 Task: Go to My Albums and search ans select Image "Image B.jpg"
Action: Mouse moved to (164, 40)
Screenshot: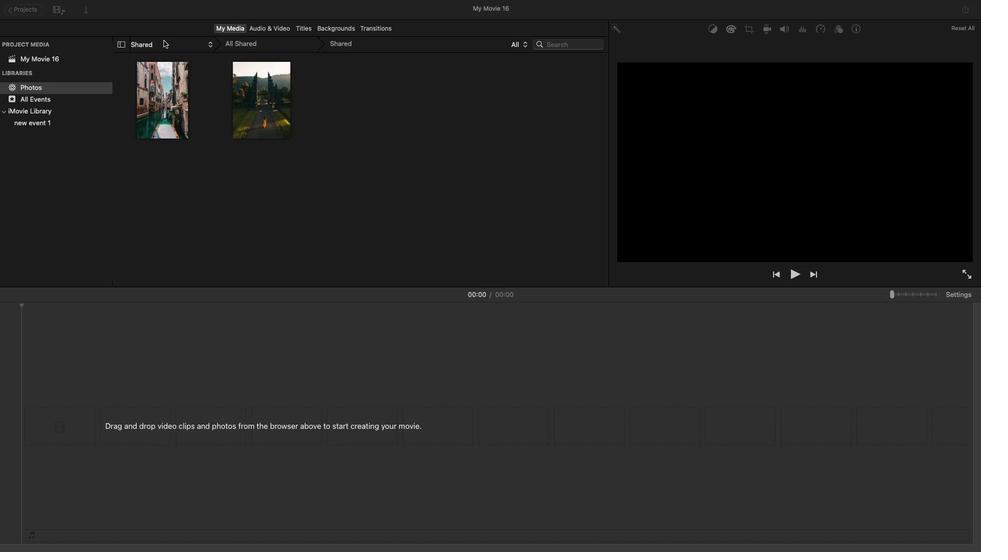 
Action: Mouse pressed left at (164, 40)
Screenshot: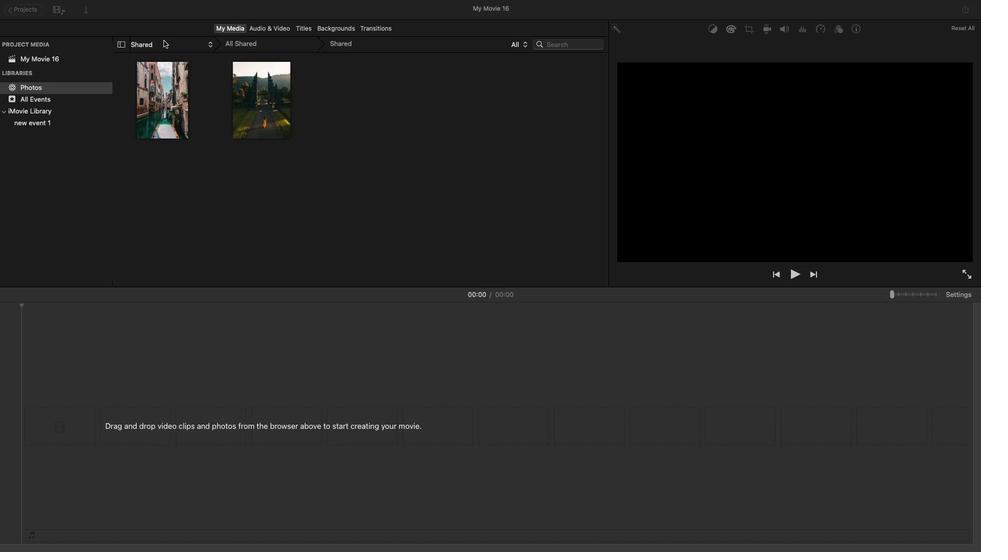 
Action: Mouse moved to (166, 26)
Screenshot: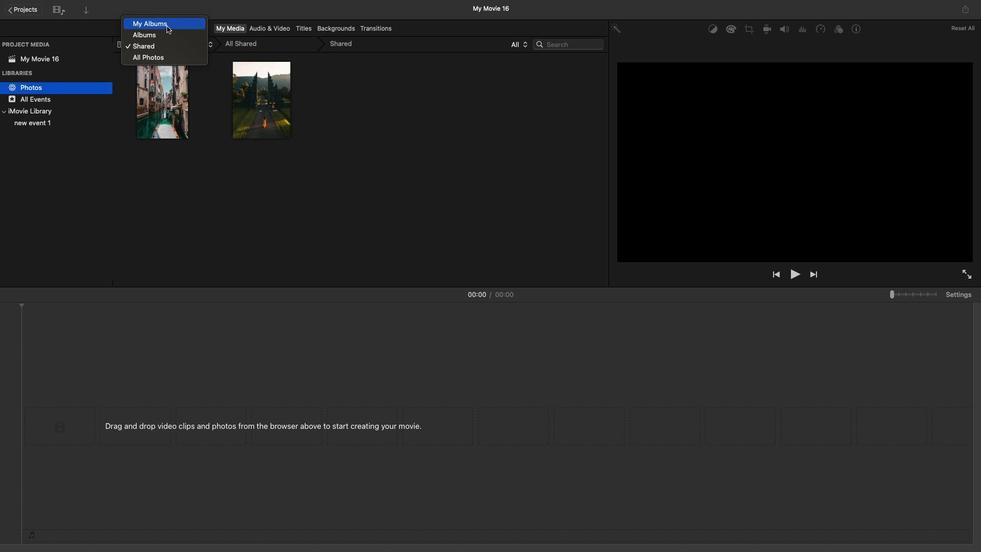 
Action: Mouse pressed left at (166, 26)
Screenshot: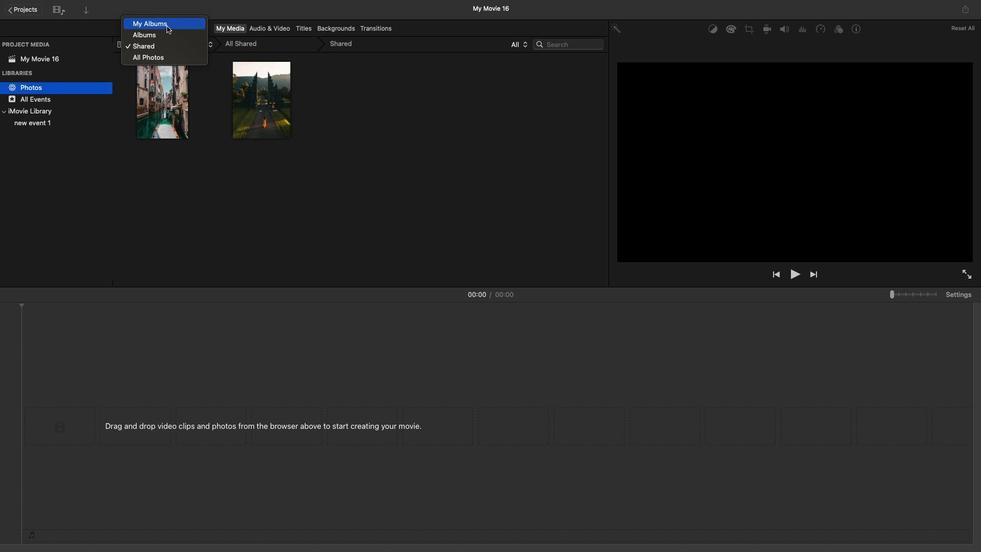 
Action: Mouse moved to (571, 41)
Screenshot: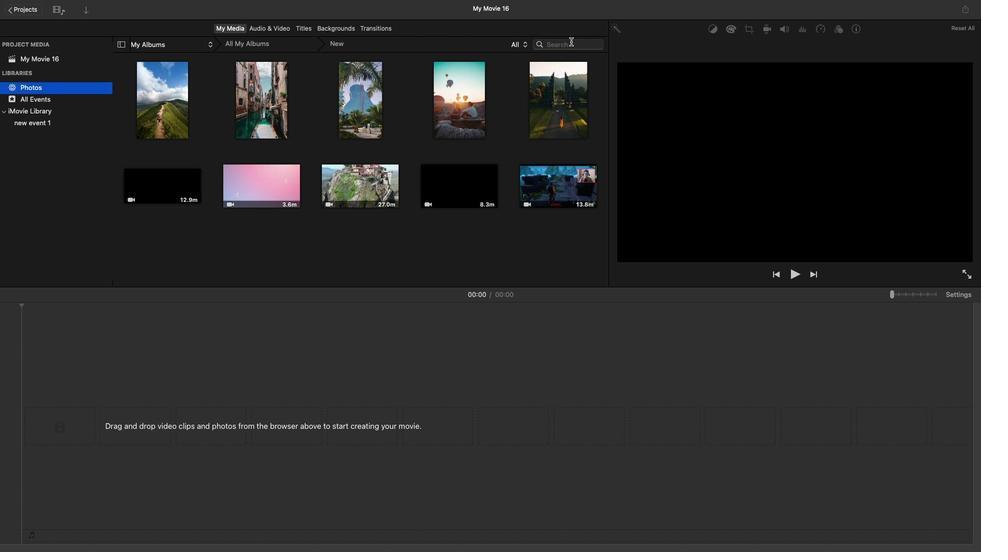 
Action: Mouse pressed left at (571, 41)
Screenshot: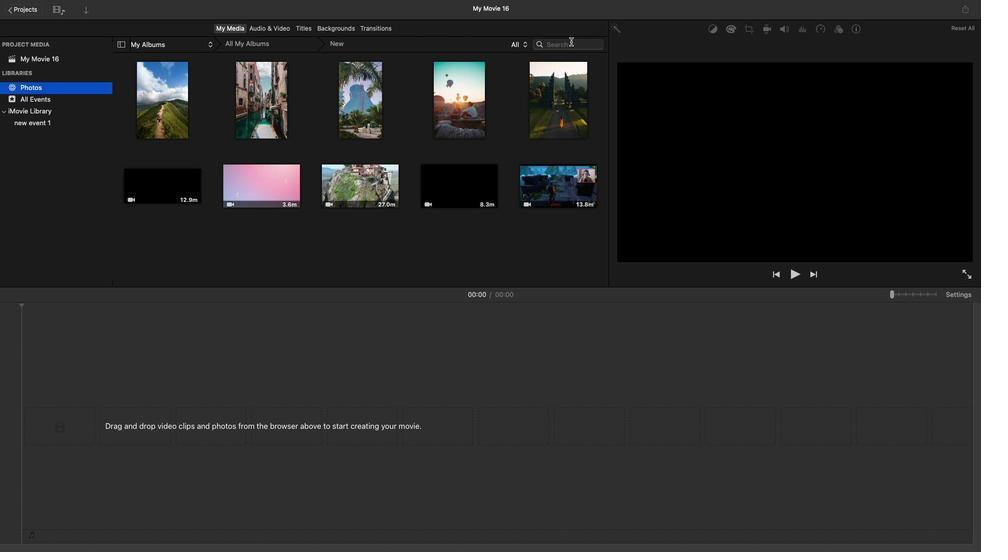 
Action: Key pressed 'i''m''a''g''e'Key.spaceKey.shift'B'
Screenshot: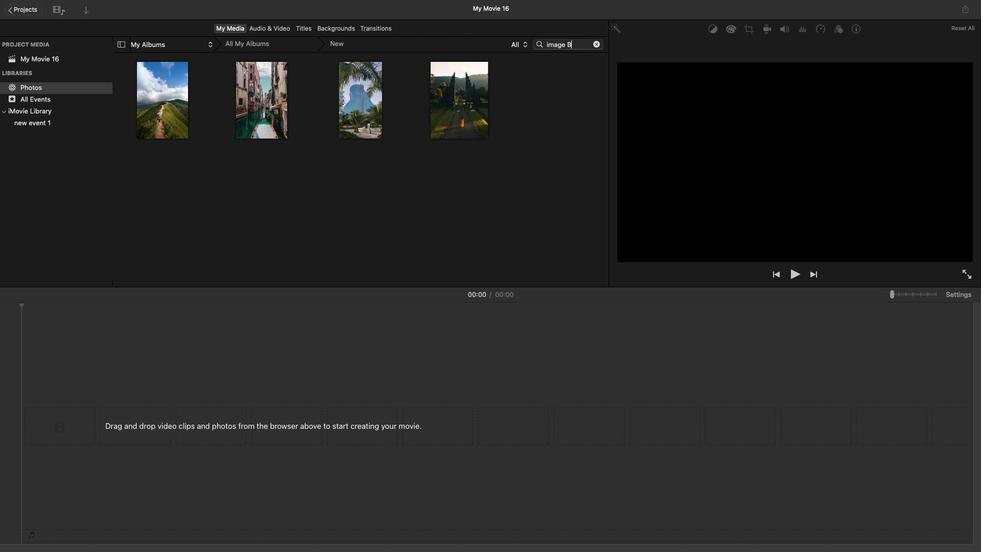 
Action: Mouse moved to (184, 102)
Screenshot: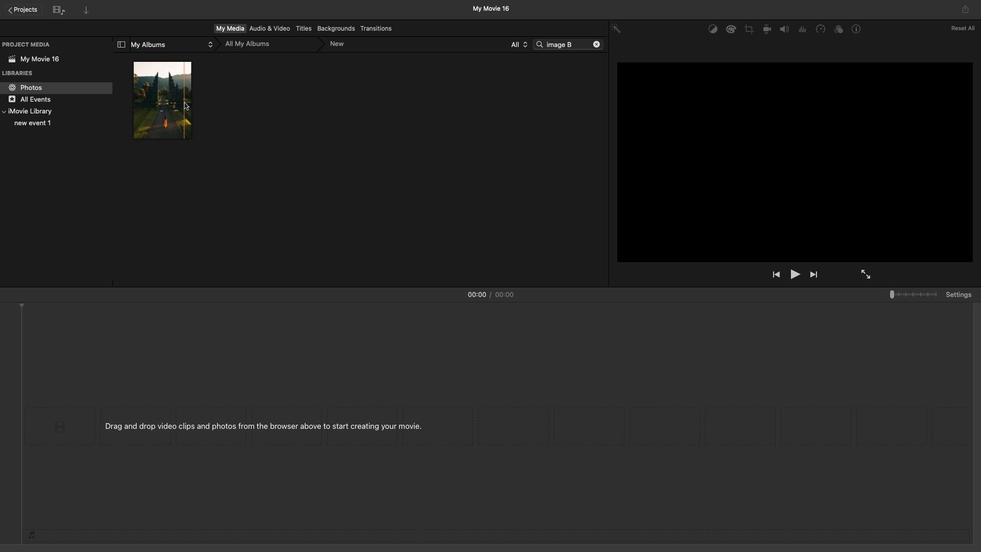 
Action: Mouse pressed left at (184, 102)
Screenshot: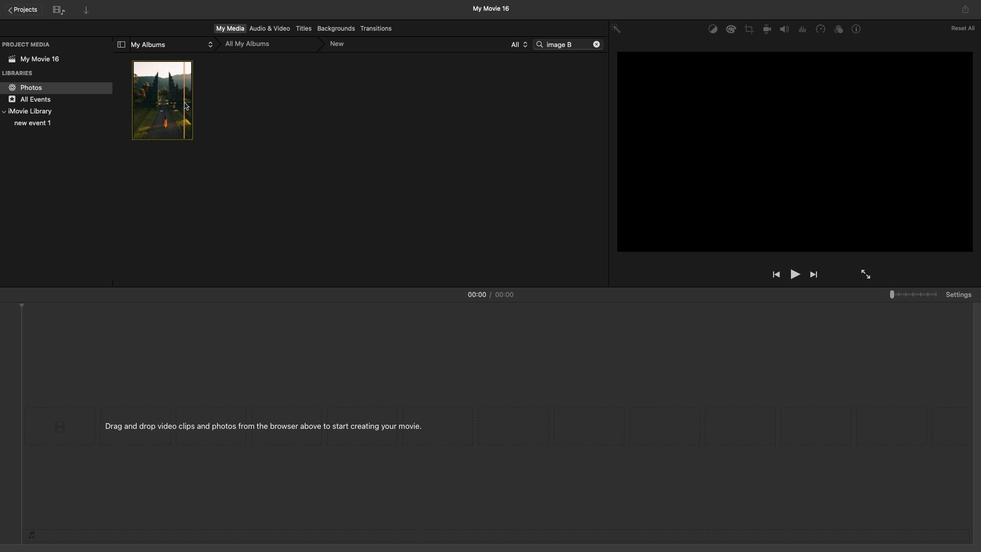 
Action: Mouse moved to (29, 434)
Screenshot: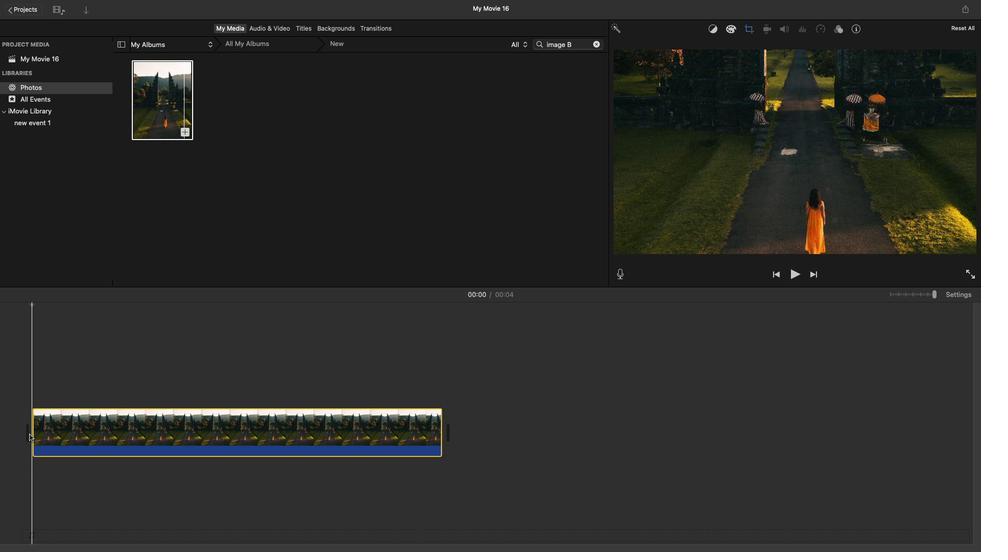 
